 Task: Edit Studio Name to Universal in Action trailer
Action: Mouse moved to (182, 74)
Screenshot: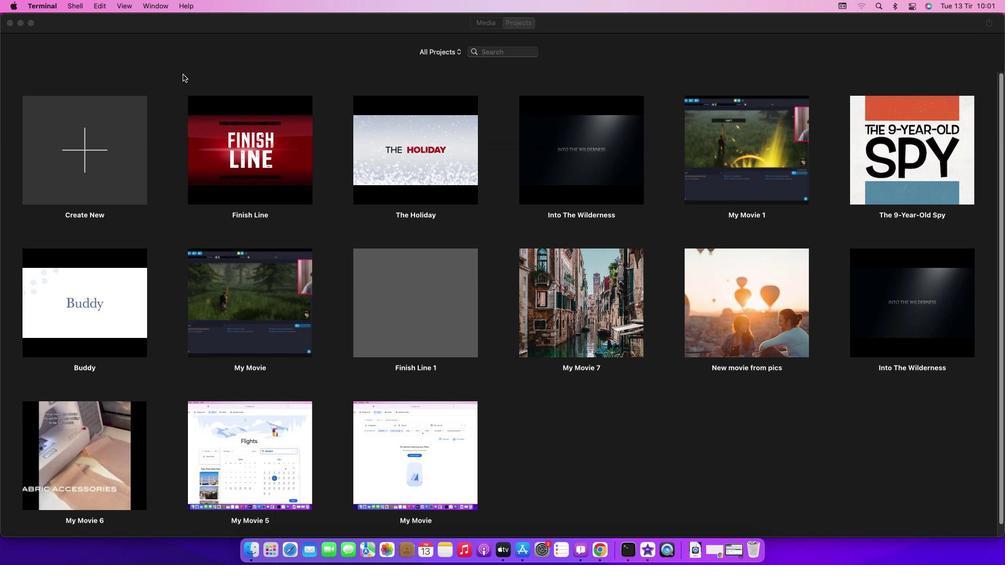 
Action: Mouse pressed left at (182, 74)
Screenshot: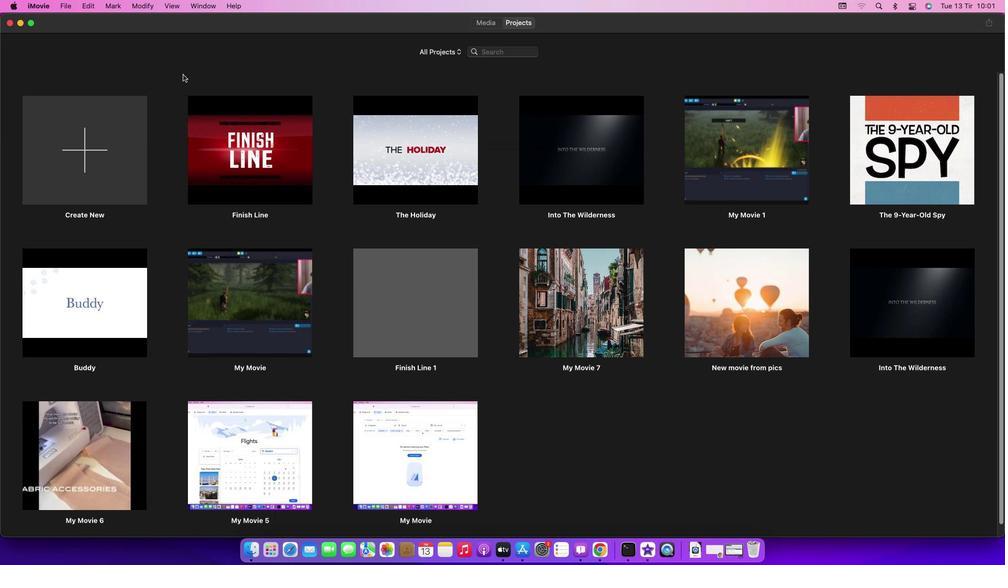 
Action: Mouse moved to (68, 8)
Screenshot: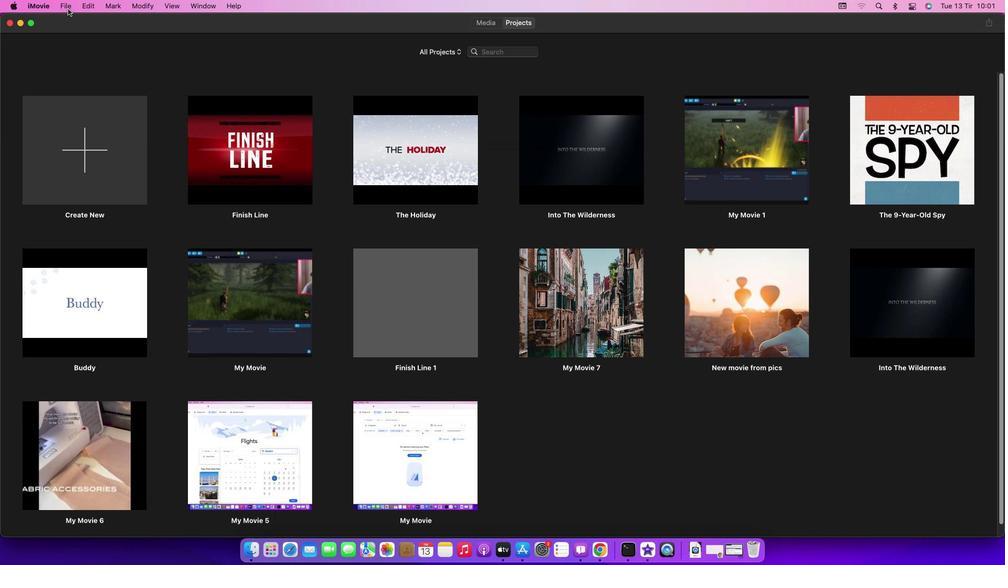 
Action: Mouse pressed left at (68, 8)
Screenshot: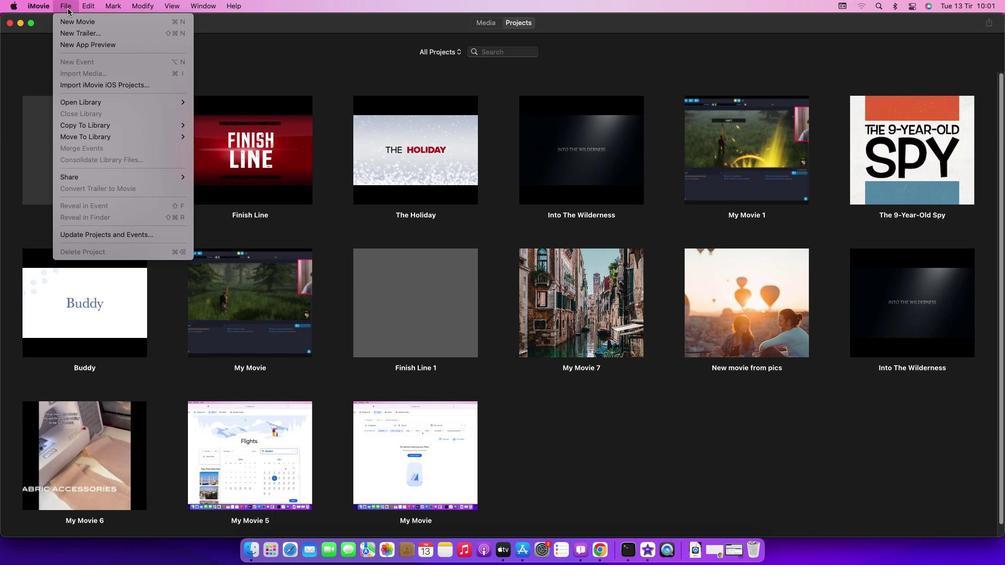 
Action: Mouse moved to (90, 34)
Screenshot: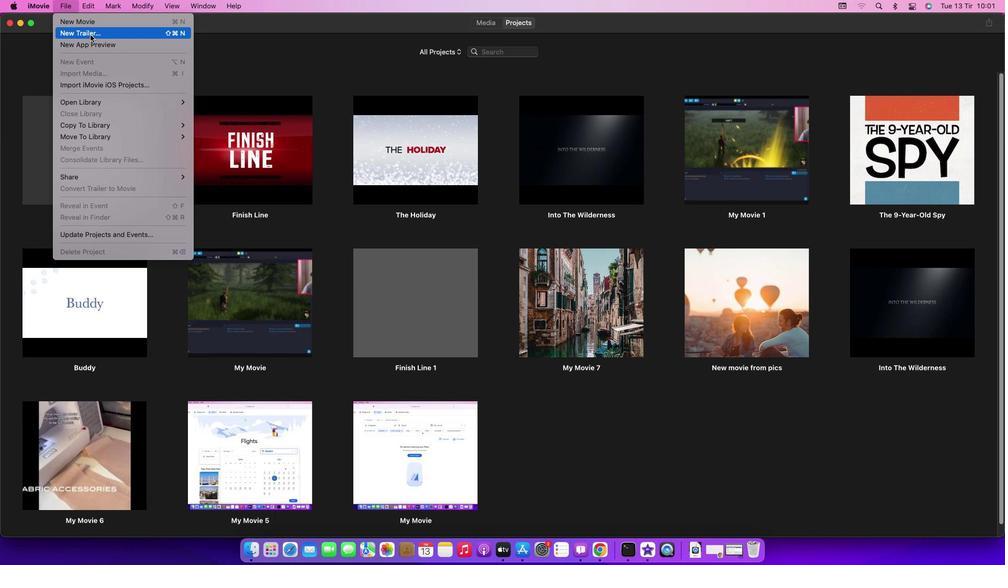 
Action: Mouse pressed left at (90, 34)
Screenshot: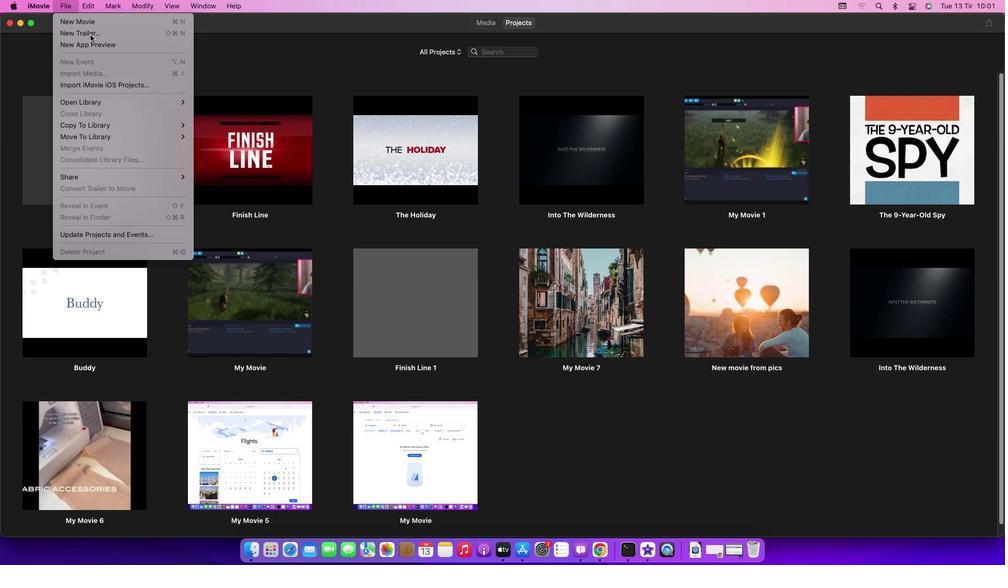 
Action: Mouse moved to (598, 299)
Screenshot: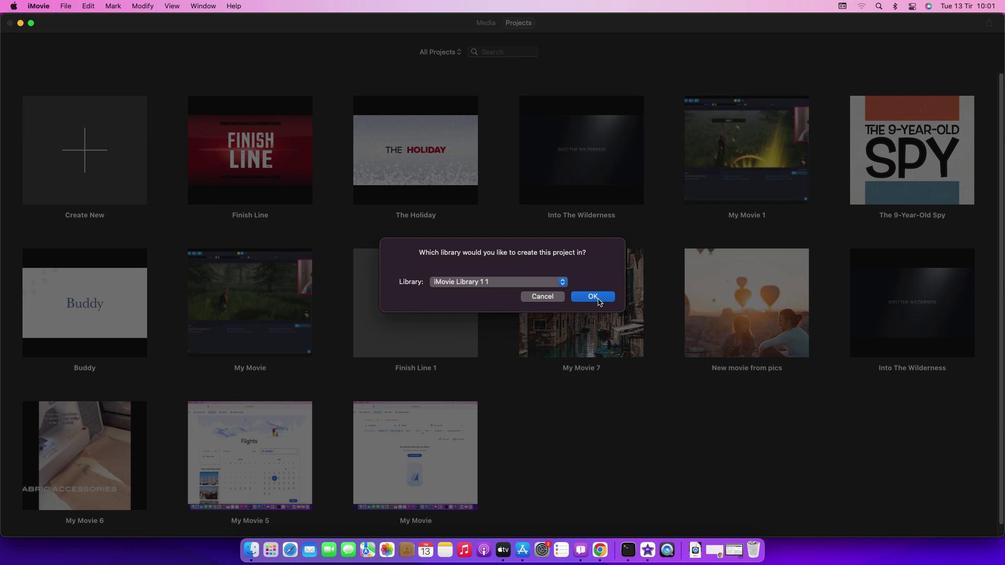 
Action: Mouse pressed left at (598, 299)
Screenshot: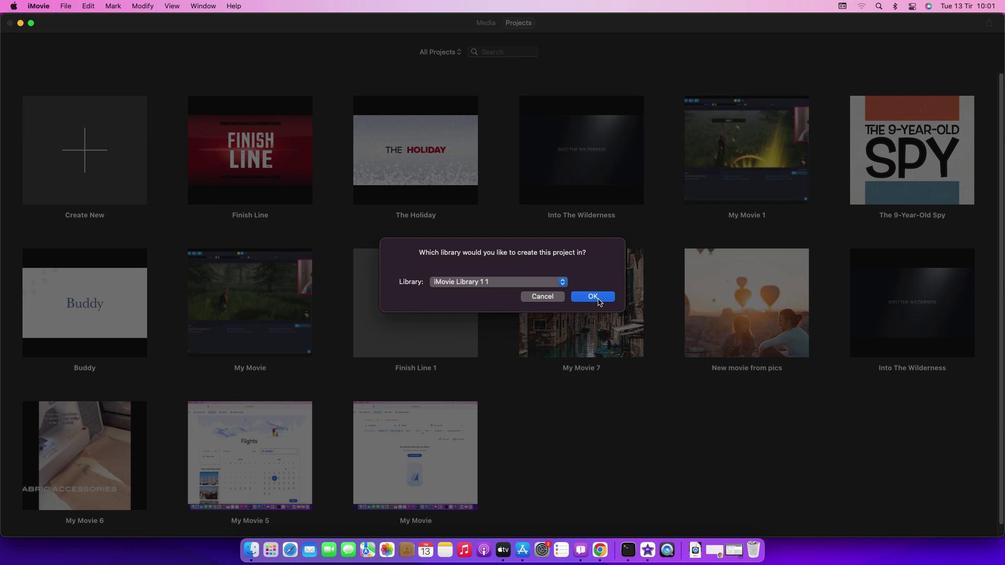 
Action: Mouse moved to (301, 219)
Screenshot: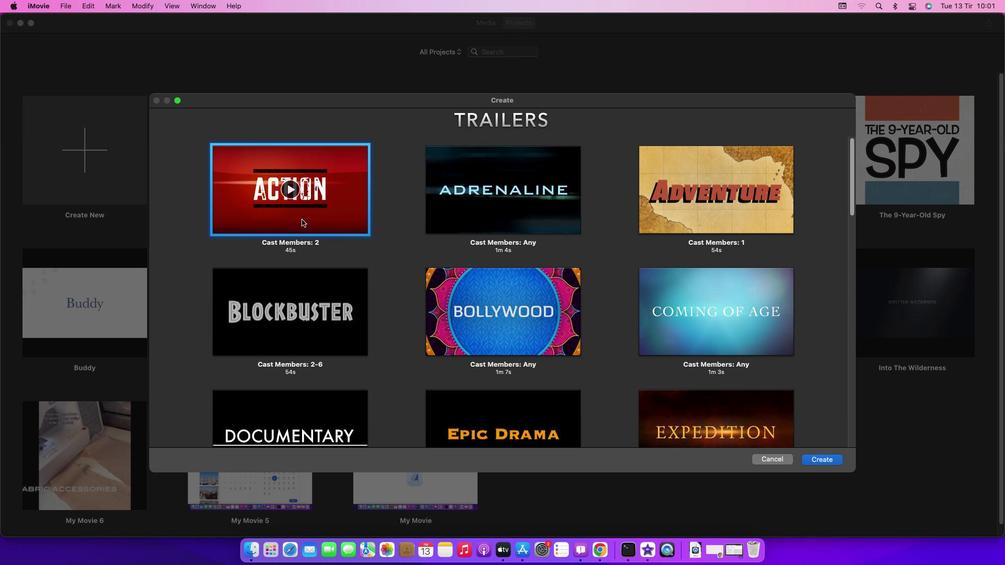 
Action: Mouse pressed left at (301, 219)
Screenshot: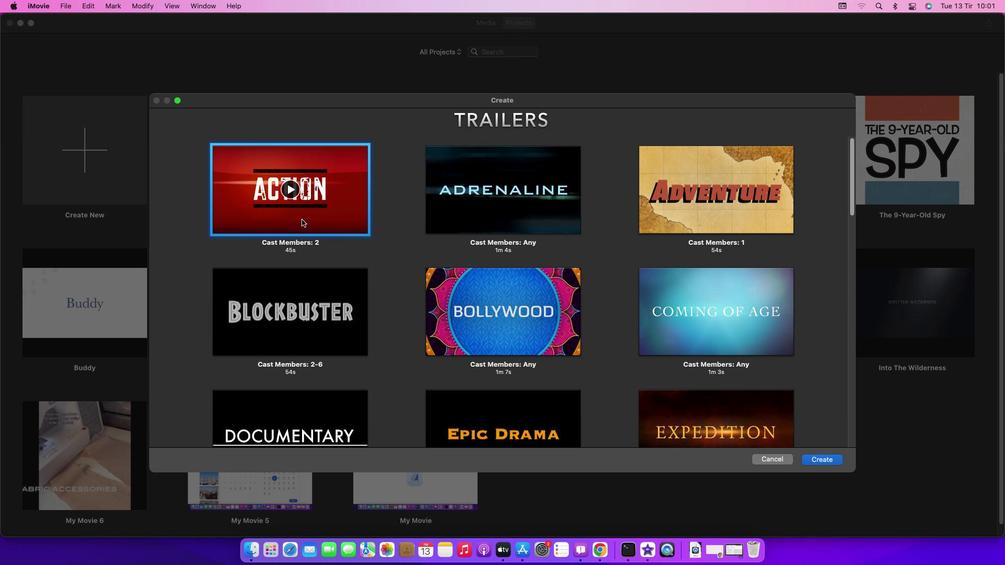 
Action: Mouse moved to (828, 459)
Screenshot: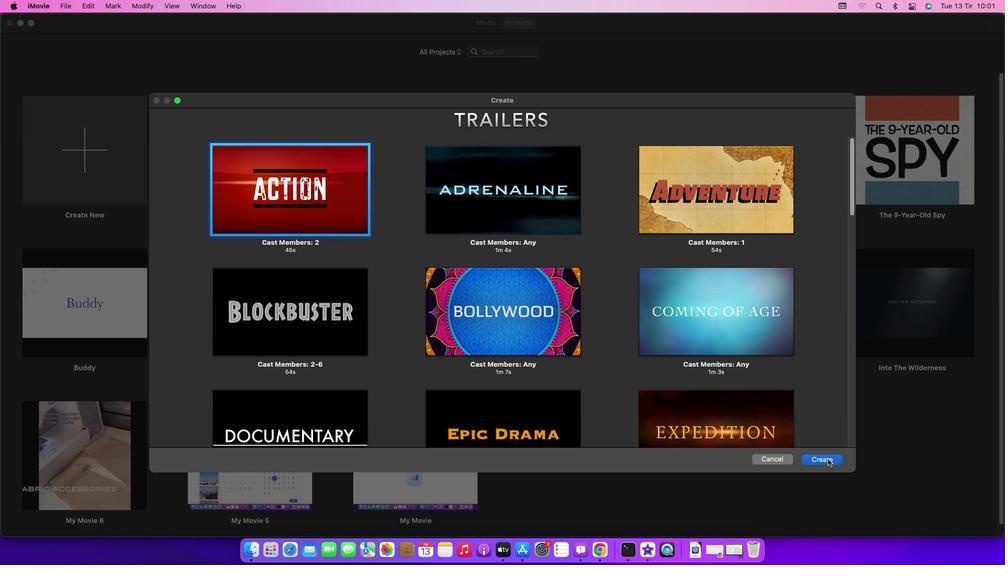 
Action: Mouse pressed left at (828, 459)
Screenshot: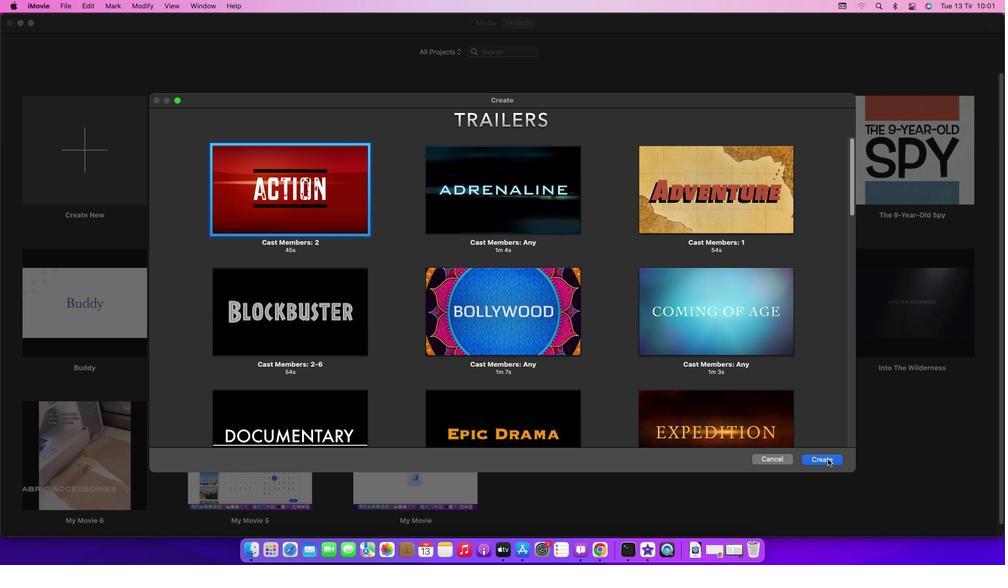 
Action: Mouse moved to (335, 474)
Screenshot: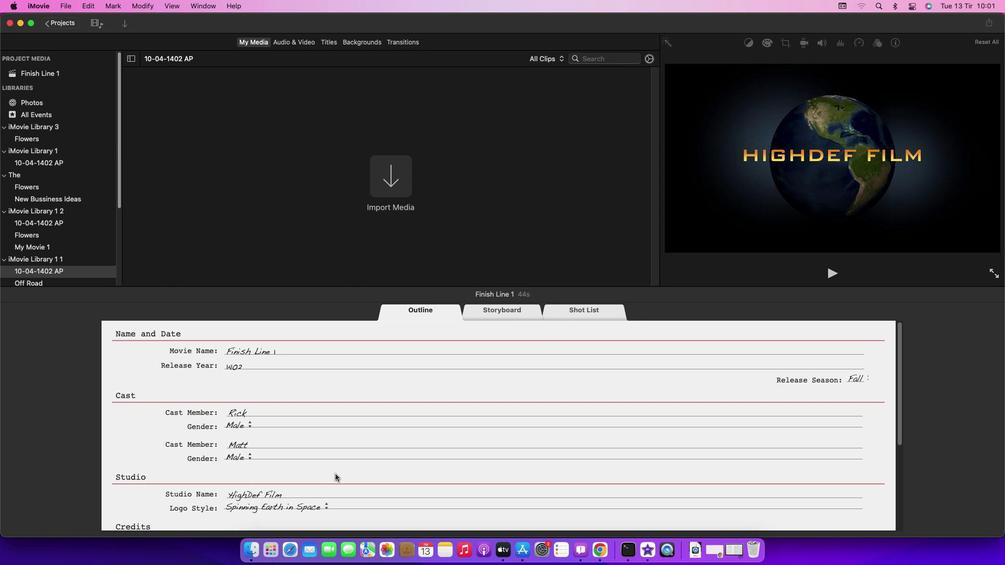 
Action: Mouse scrolled (335, 474) with delta (0, 0)
Screenshot: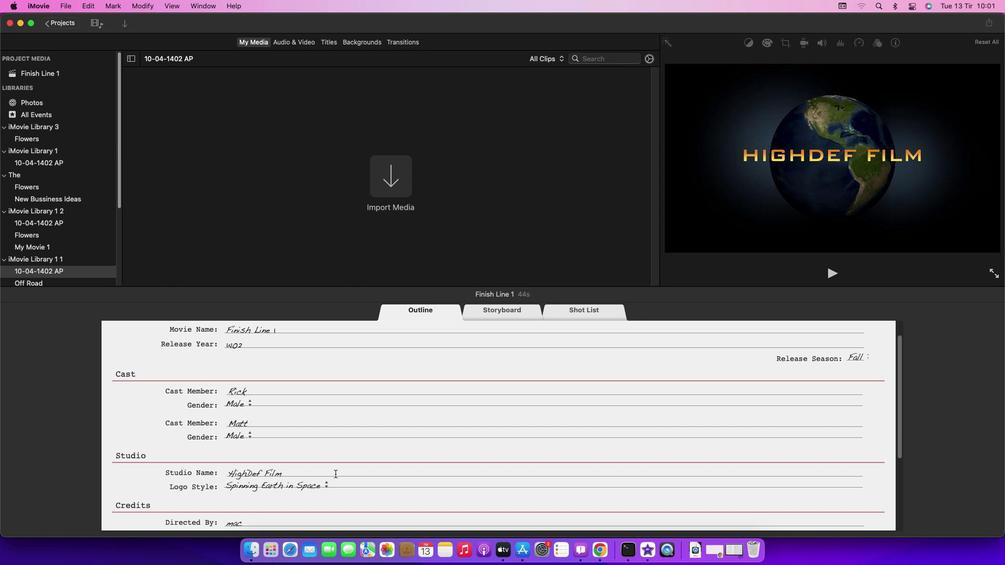 
Action: Mouse scrolled (335, 474) with delta (0, 0)
Screenshot: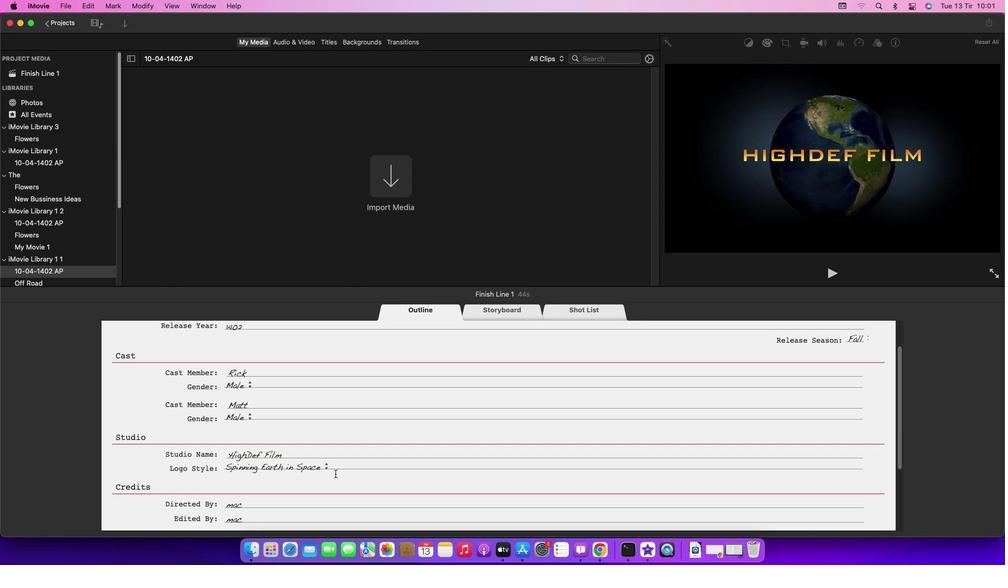 
Action: Mouse scrolled (335, 474) with delta (0, -1)
Screenshot: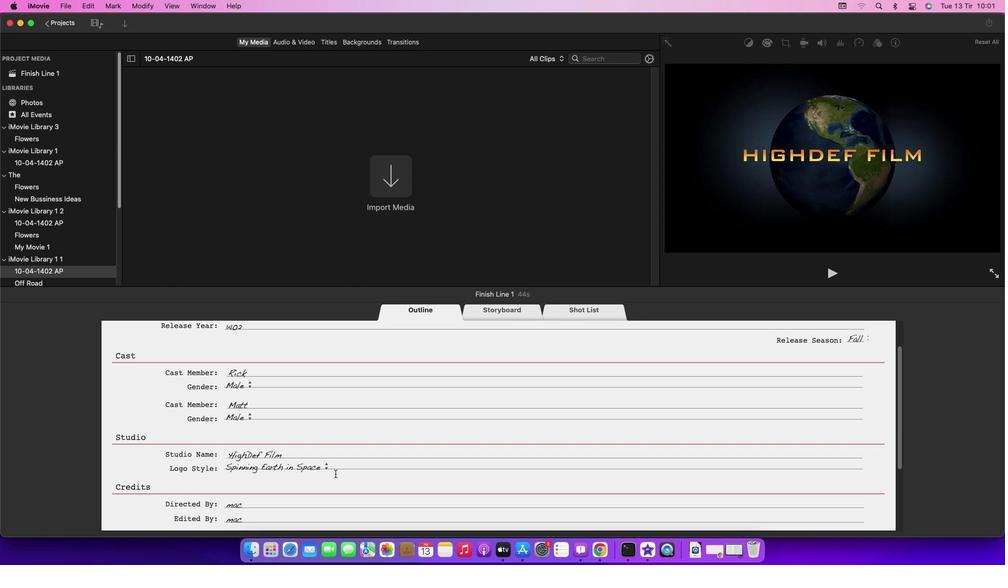 
Action: Mouse scrolled (335, 474) with delta (0, -1)
Screenshot: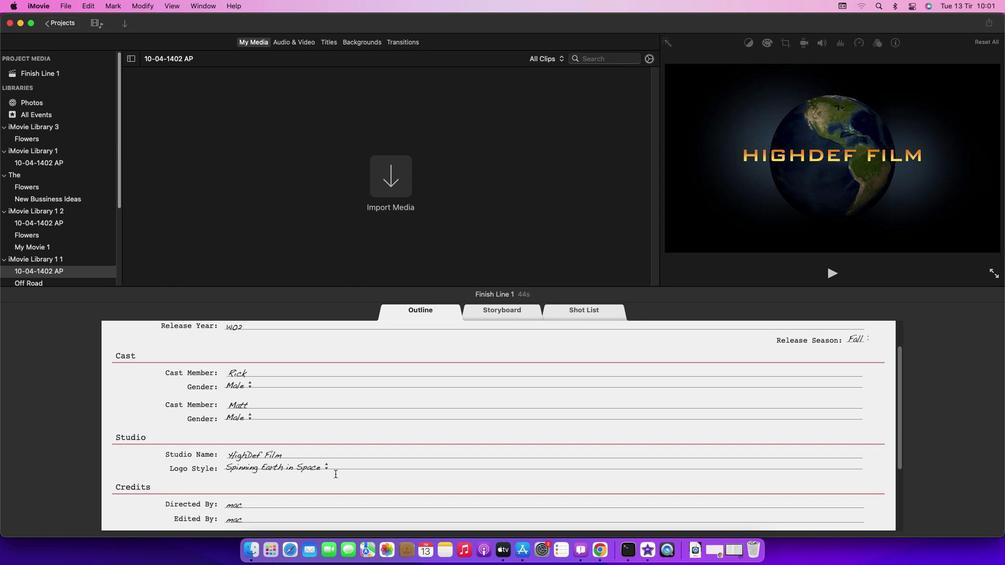 
Action: Mouse moved to (291, 456)
Screenshot: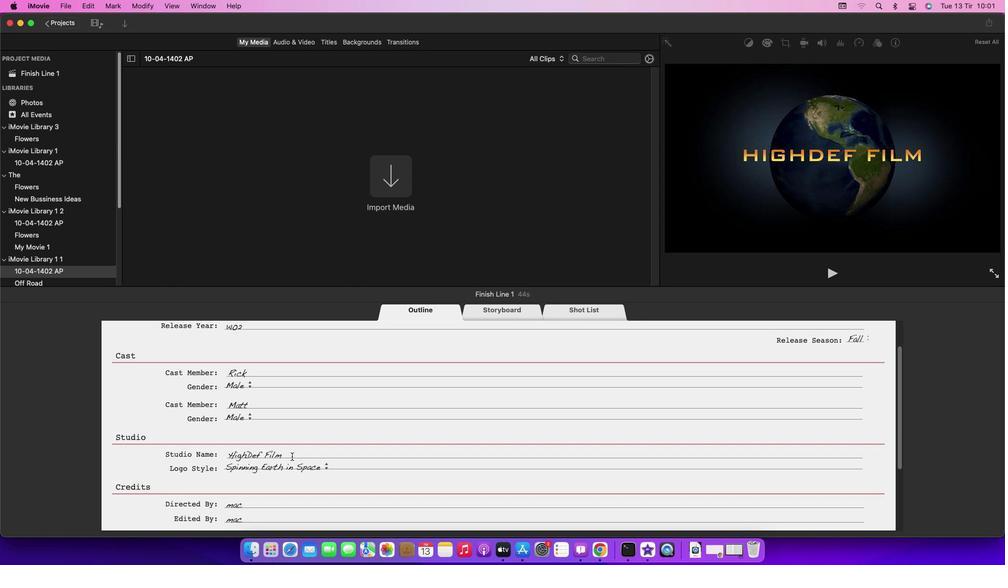 
Action: Mouse pressed left at (291, 456)
Screenshot: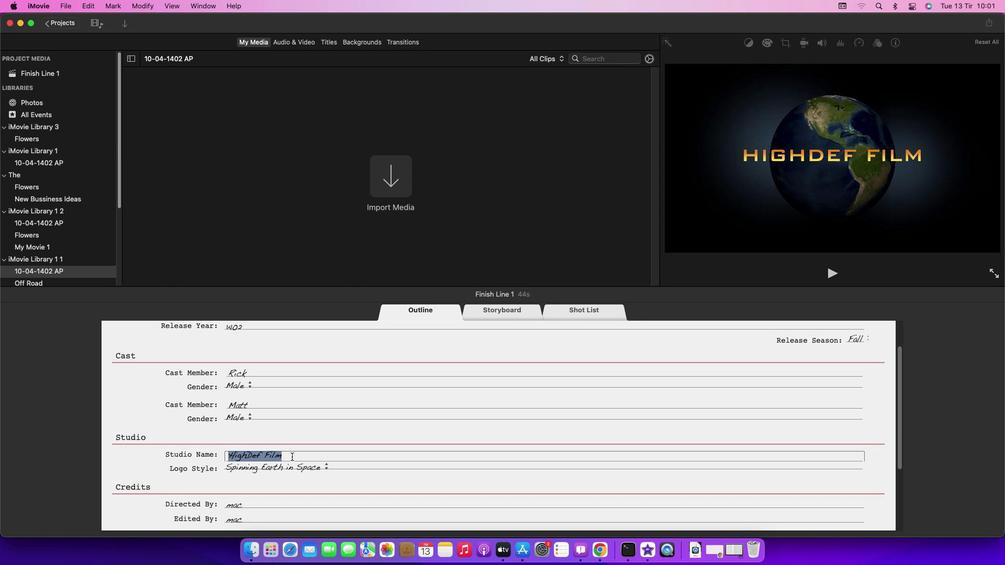 
Action: Key pressed Key.backspaceKey.caps_lock'U'Key.caps_lock'n''i''v''e''r''s''a''l'Key.enter
Screenshot: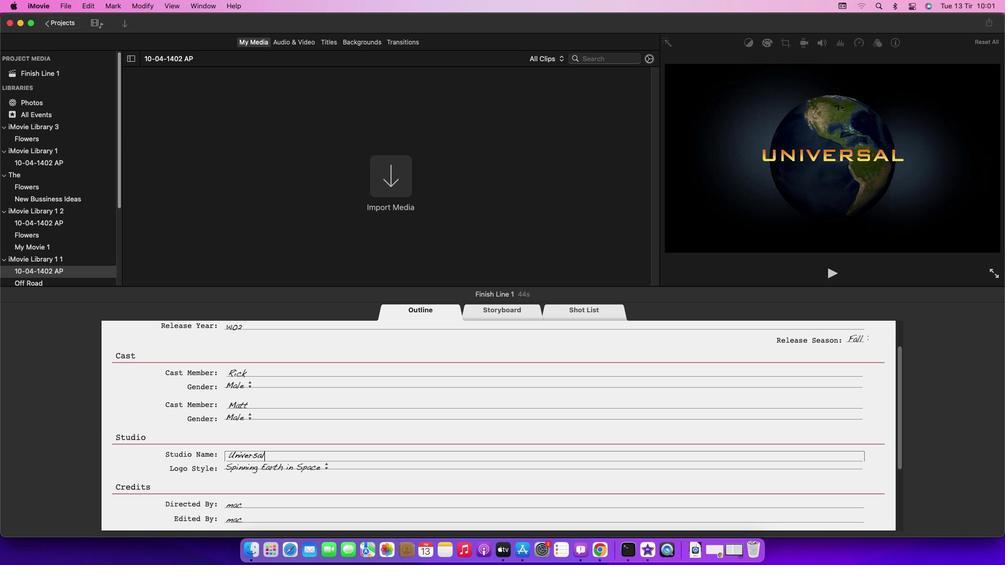 
